 Task: Display all comments.
Action: Mouse moved to (1048, 109)
Screenshot: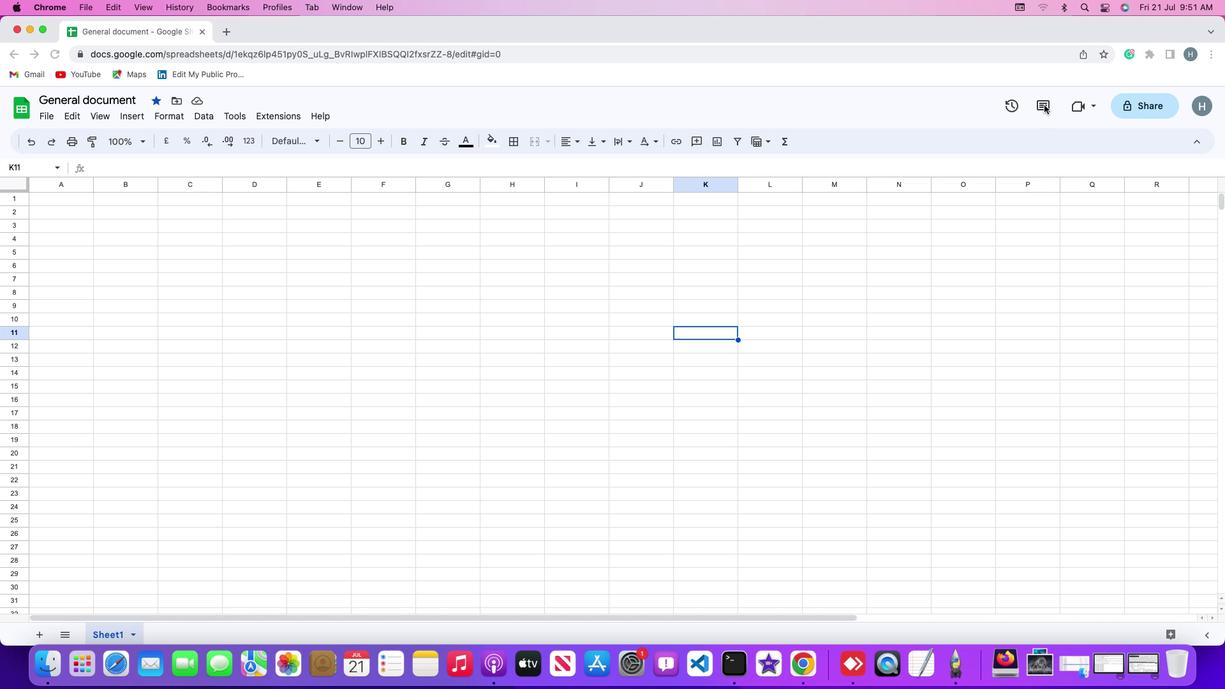 
Action: Mouse pressed left at (1048, 109)
Screenshot: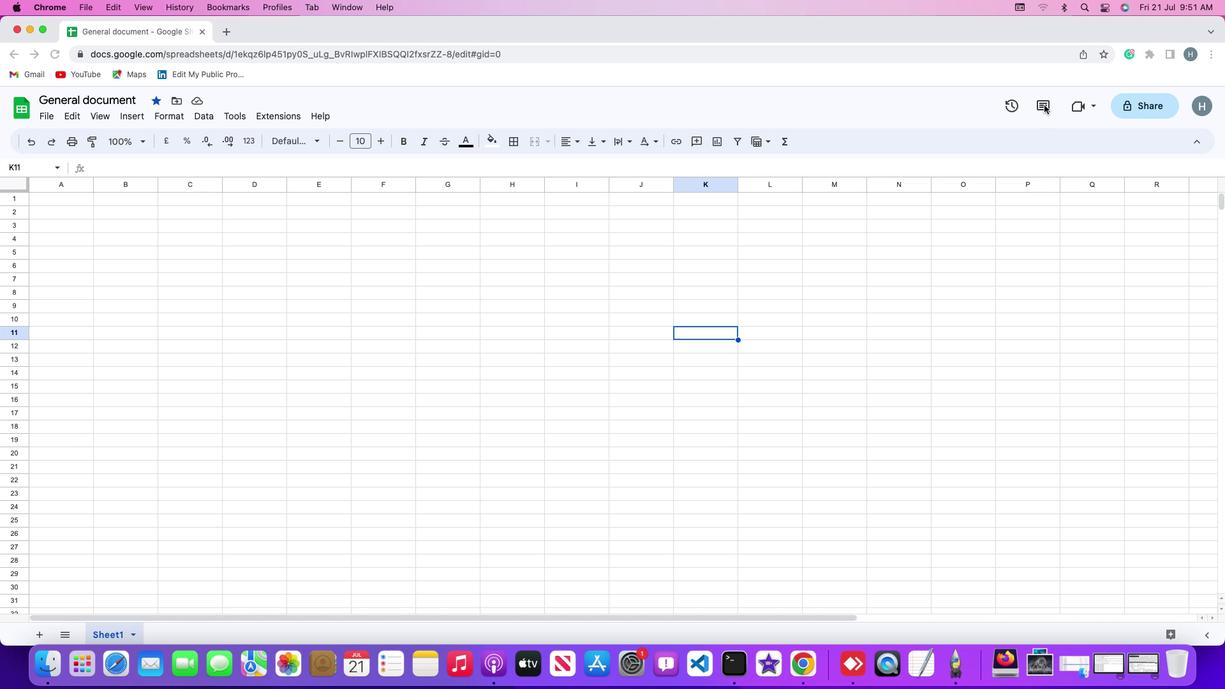 
Action: Mouse moved to (1048, 108)
Screenshot: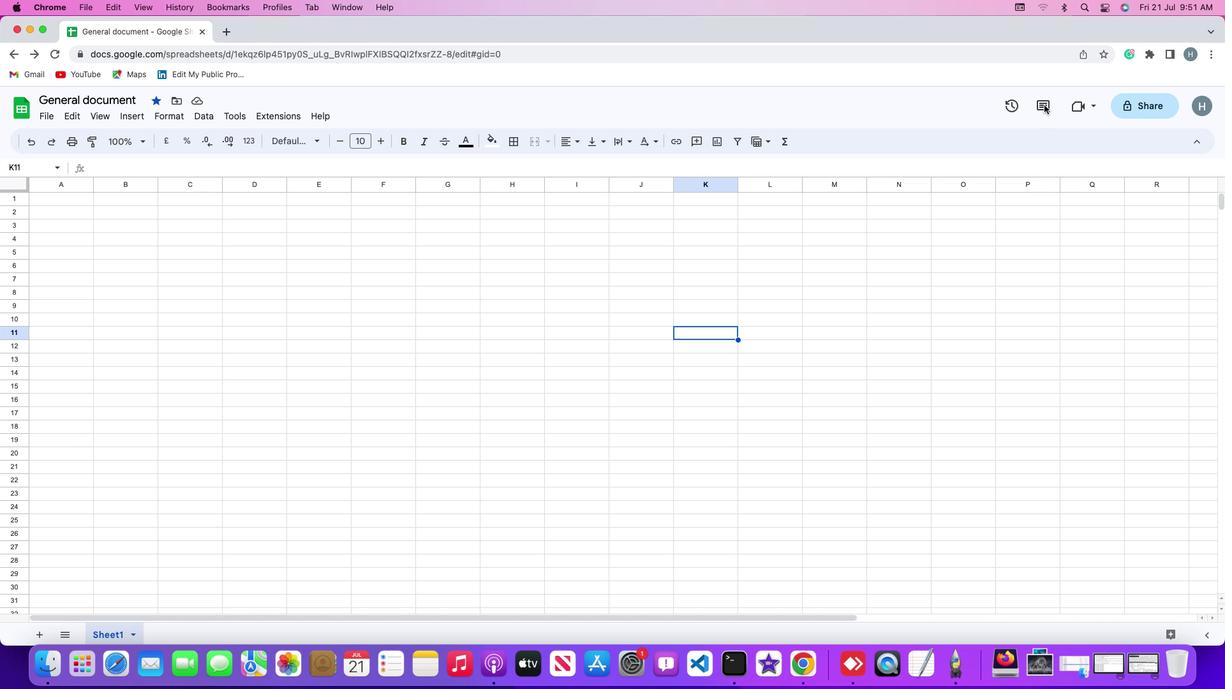 
Action: Mouse pressed left at (1048, 108)
Screenshot: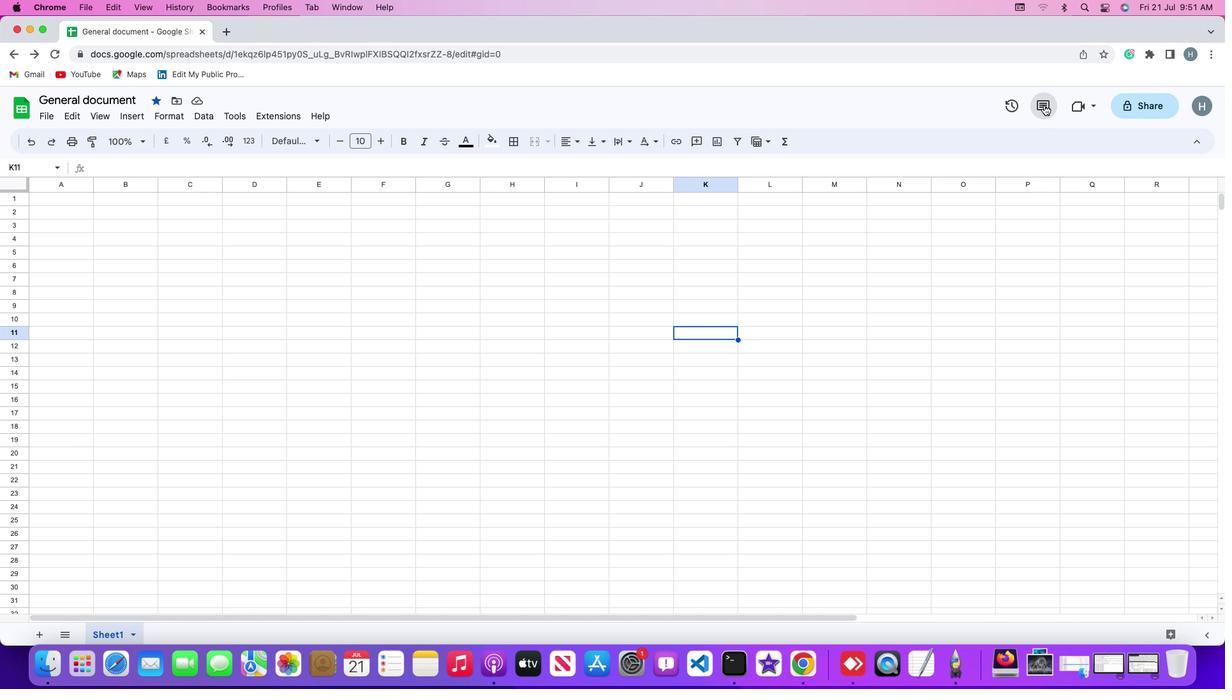 
Action: Mouse moved to (1064, 183)
Screenshot: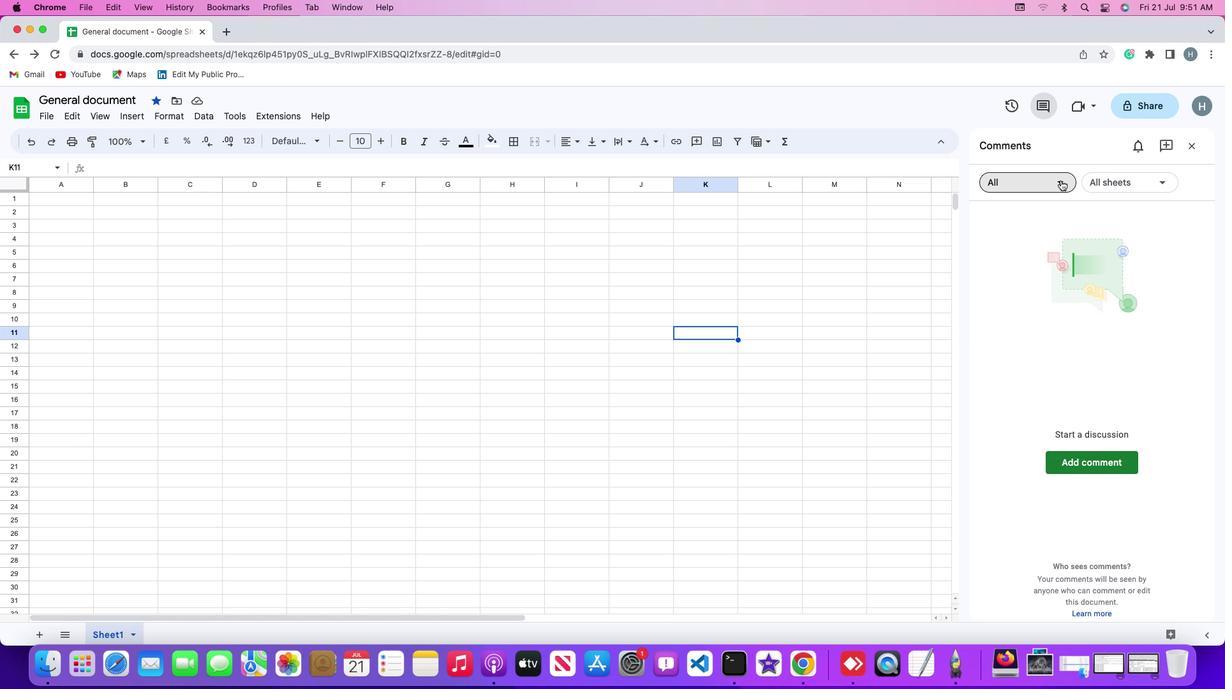 
Action: Mouse pressed left at (1064, 183)
Screenshot: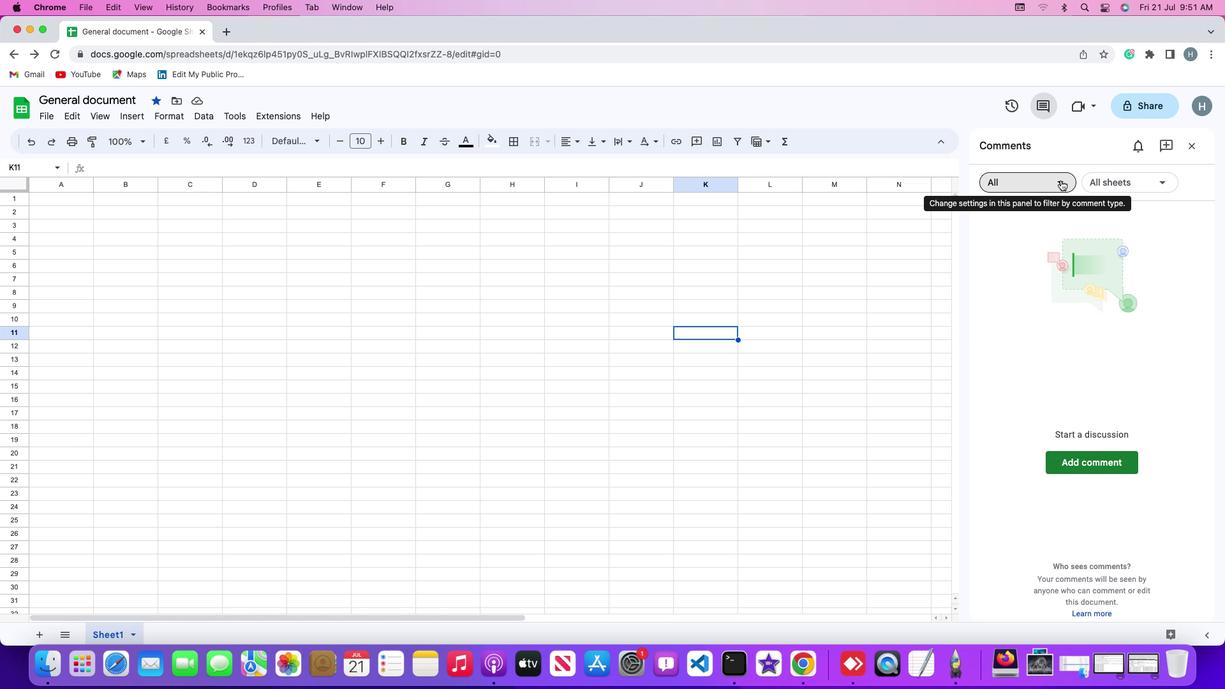 
Action: Mouse moved to (1036, 214)
Screenshot: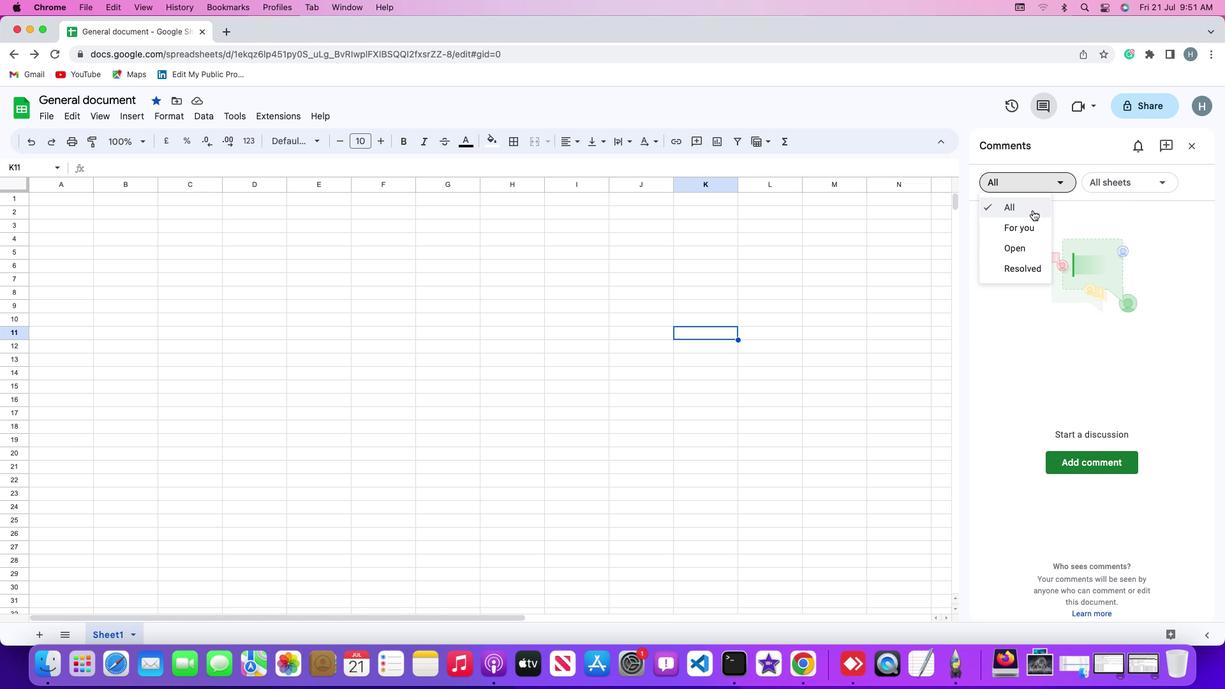 
Action: Mouse pressed left at (1036, 214)
Screenshot: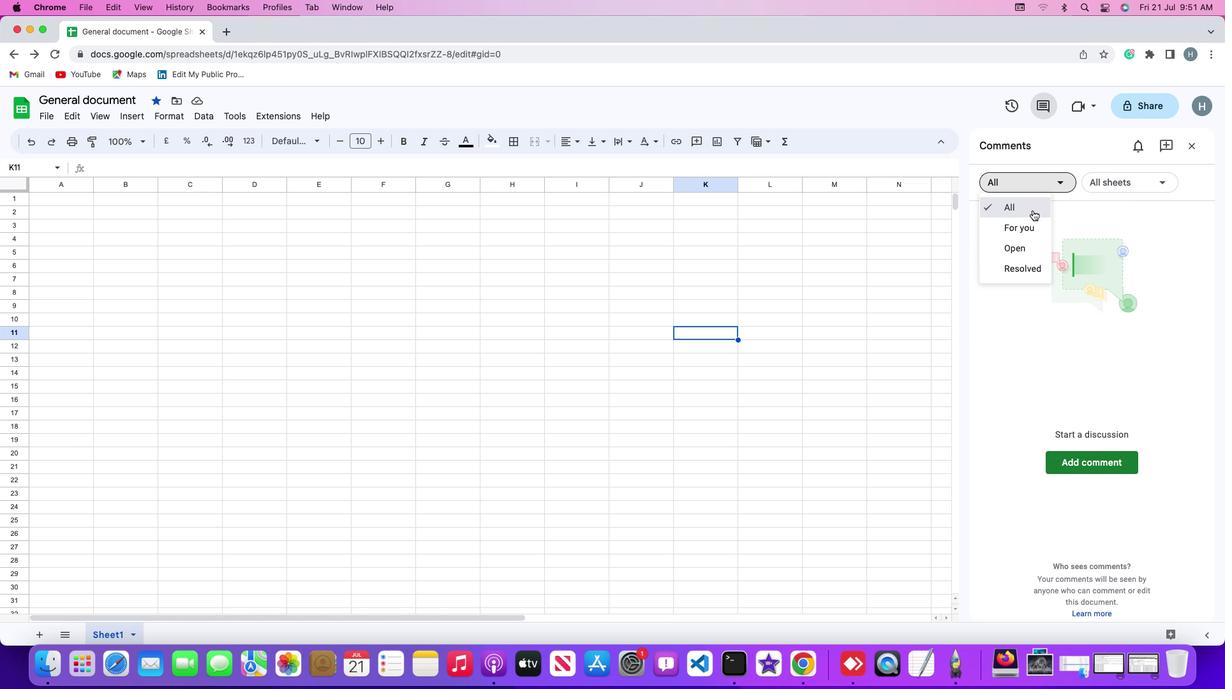 
Action: Mouse moved to (1088, 227)
Screenshot: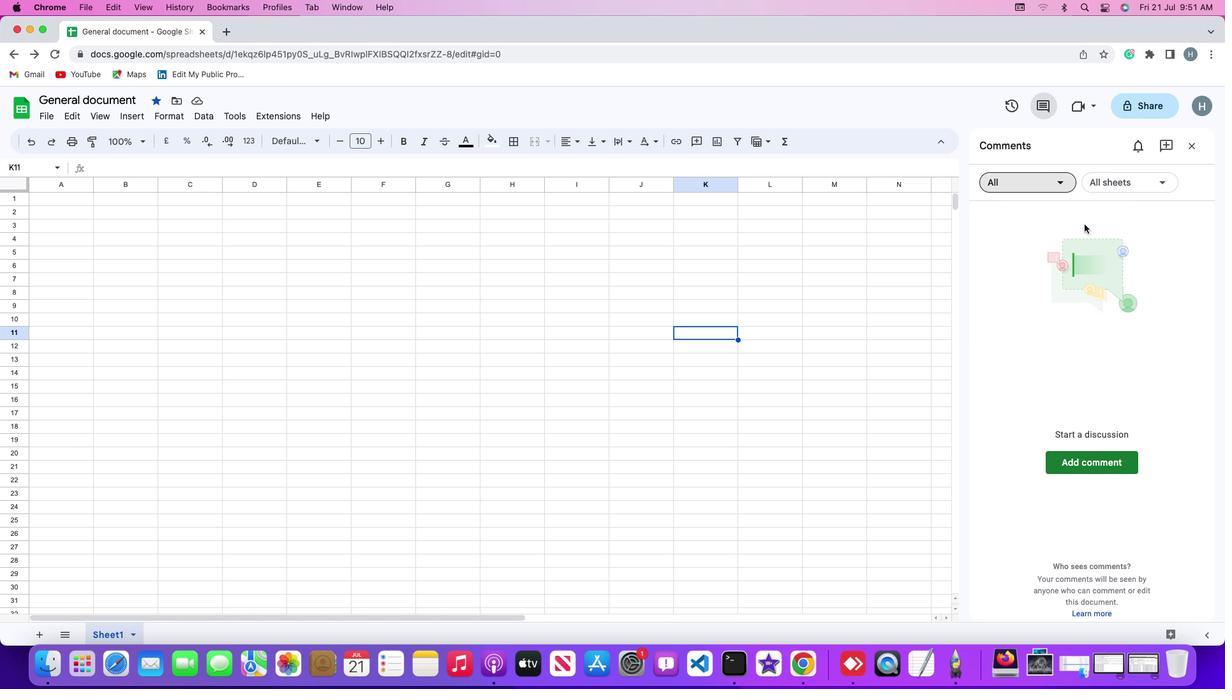 
